 Task: Select the criteria, the date is after to "exact date".
Action: Mouse moved to (210, 80)
Screenshot: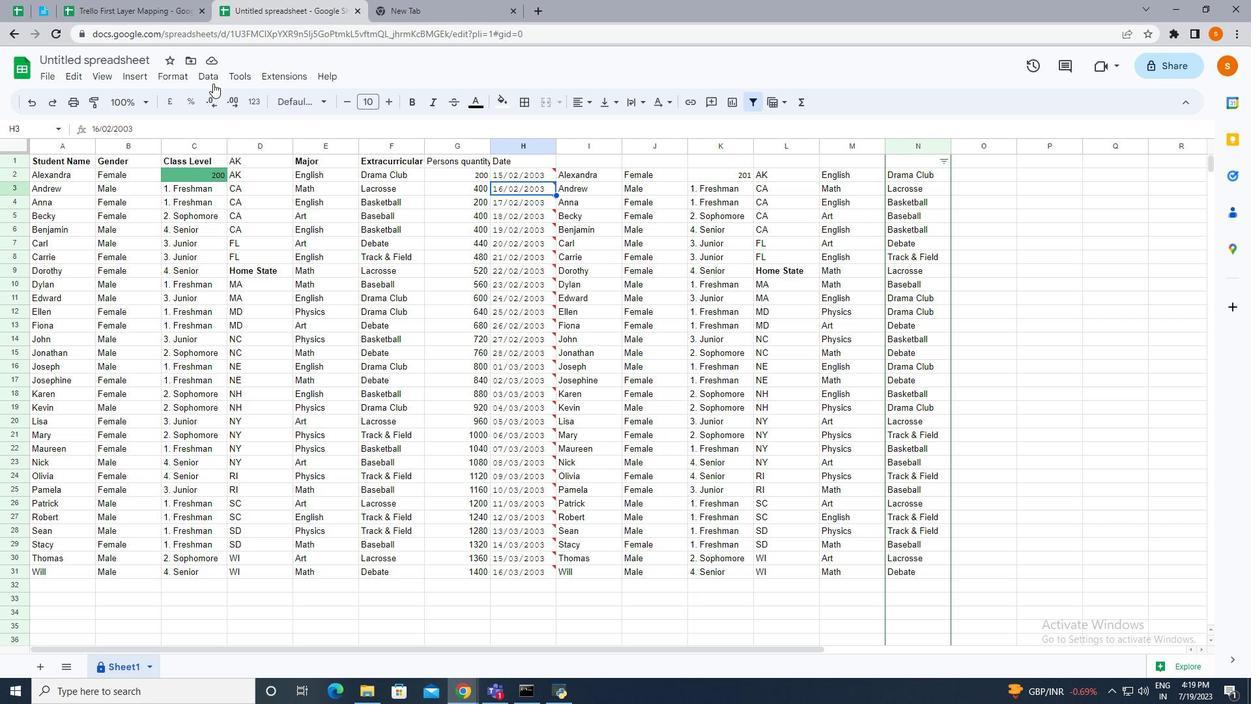
Action: Mouse pressed left at (210, 80)
Screenshot: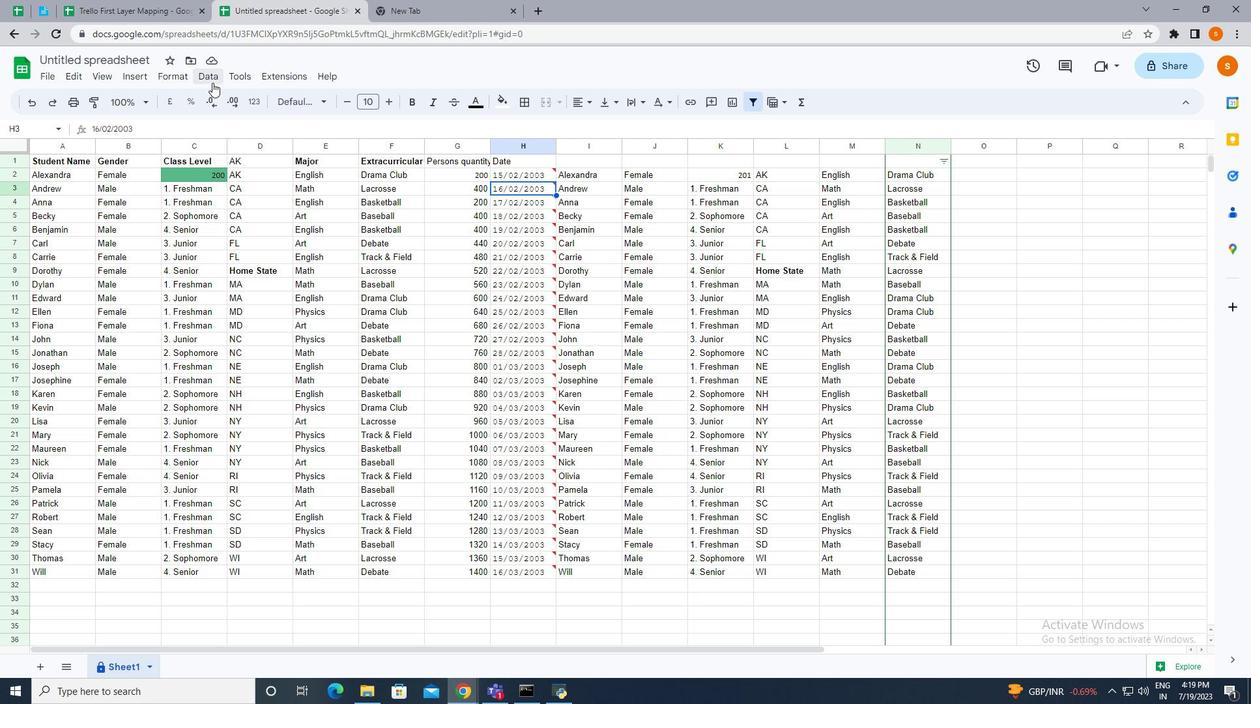 
Action: Mouse moved to (248, 334)
Screenshot: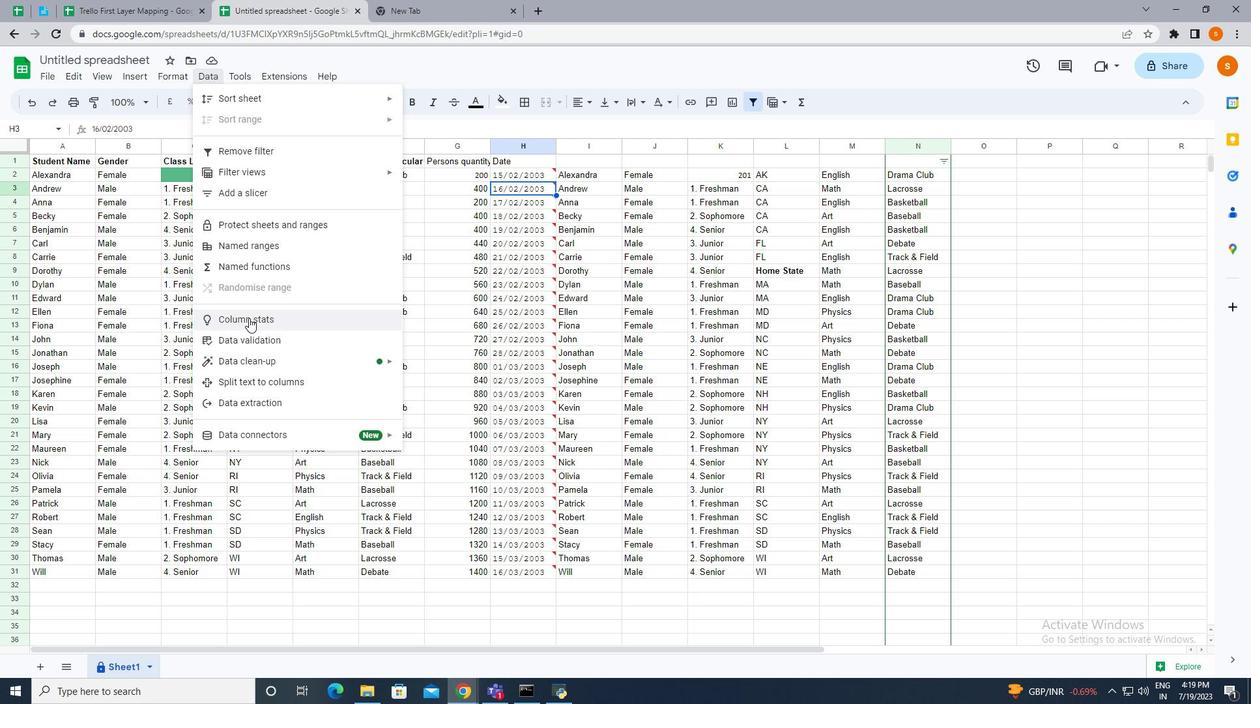 
Action: Mouse pressed left at (248, 334)
Screenshot: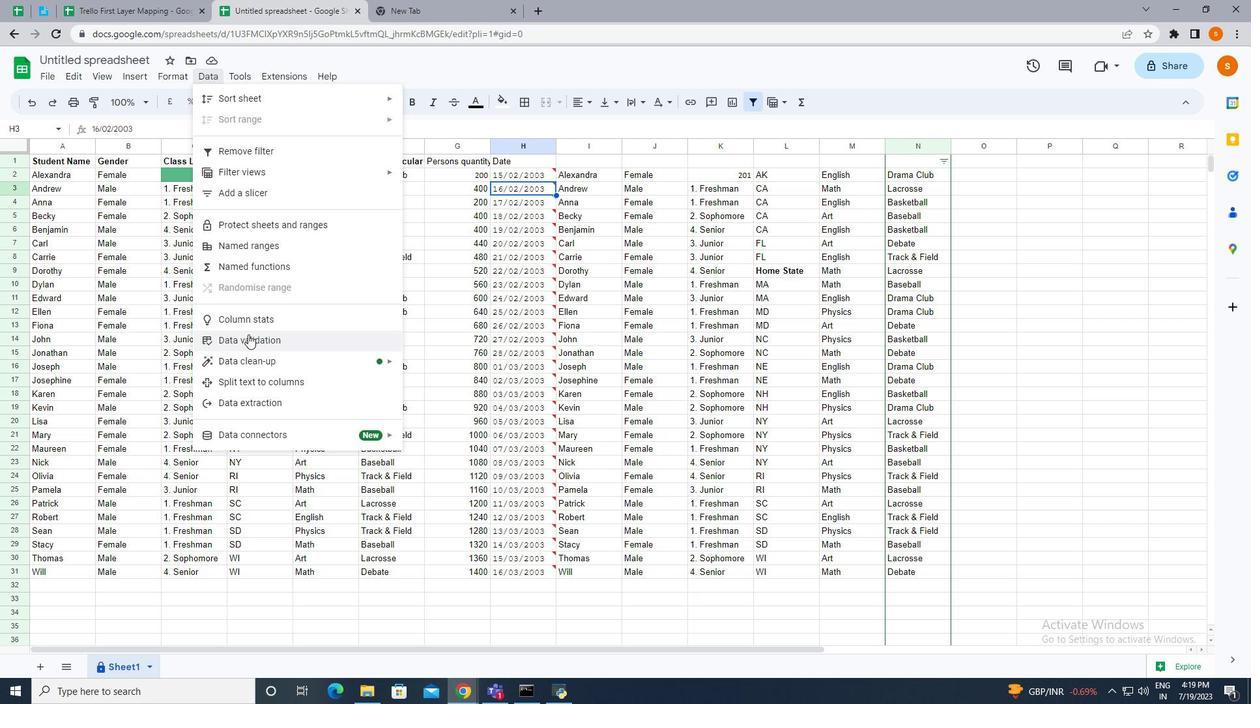 
Action: Mouse moved to (1088, 151)
Screenshot: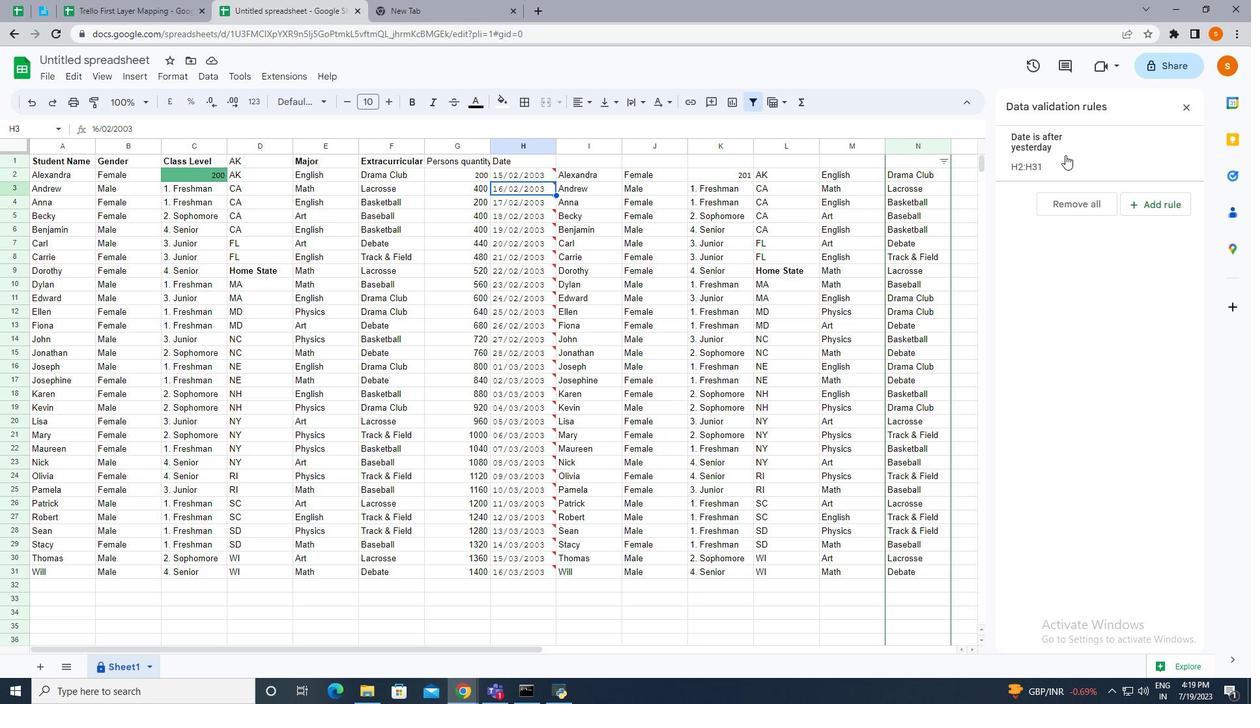 
Action: Mouse pressed left at (1088, 151)
Screenshot: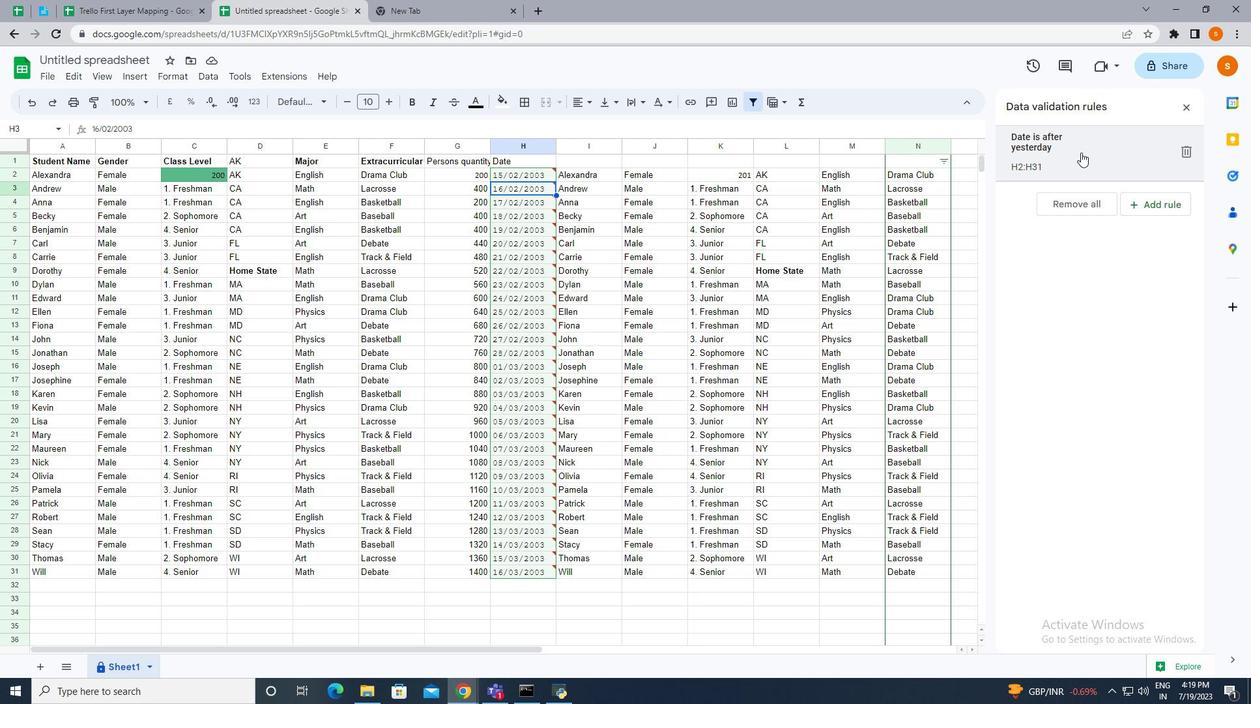 
Action: Mouse moved to (1055, 222)
Screenshot: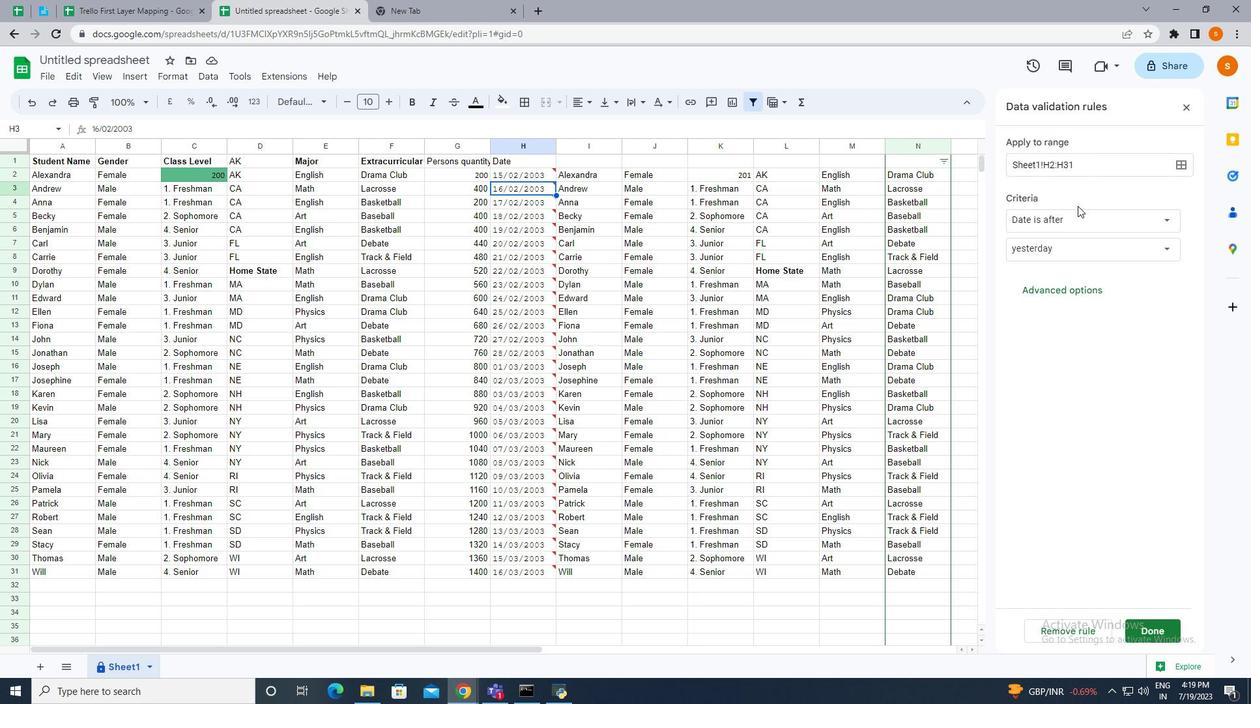 
Action: Mouse pressed left at (1055, 222)
Screenshot: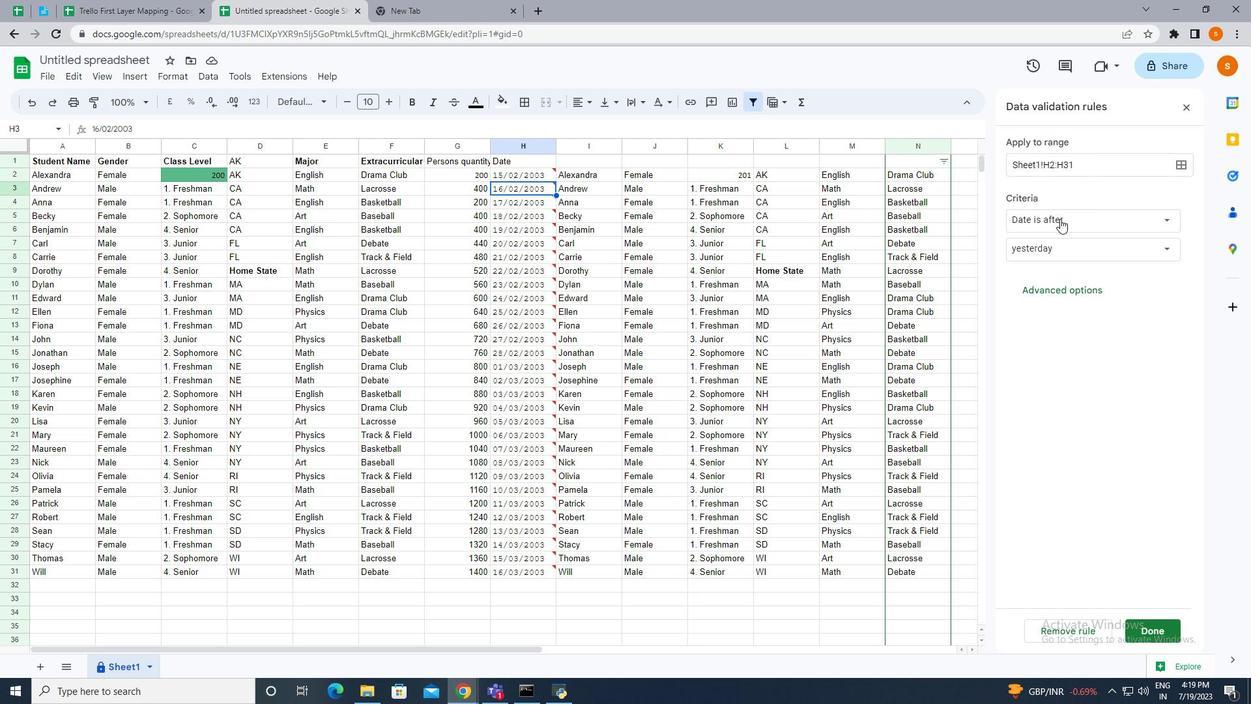 
Action: Mouse moved to (1063, 284)
Screenshot: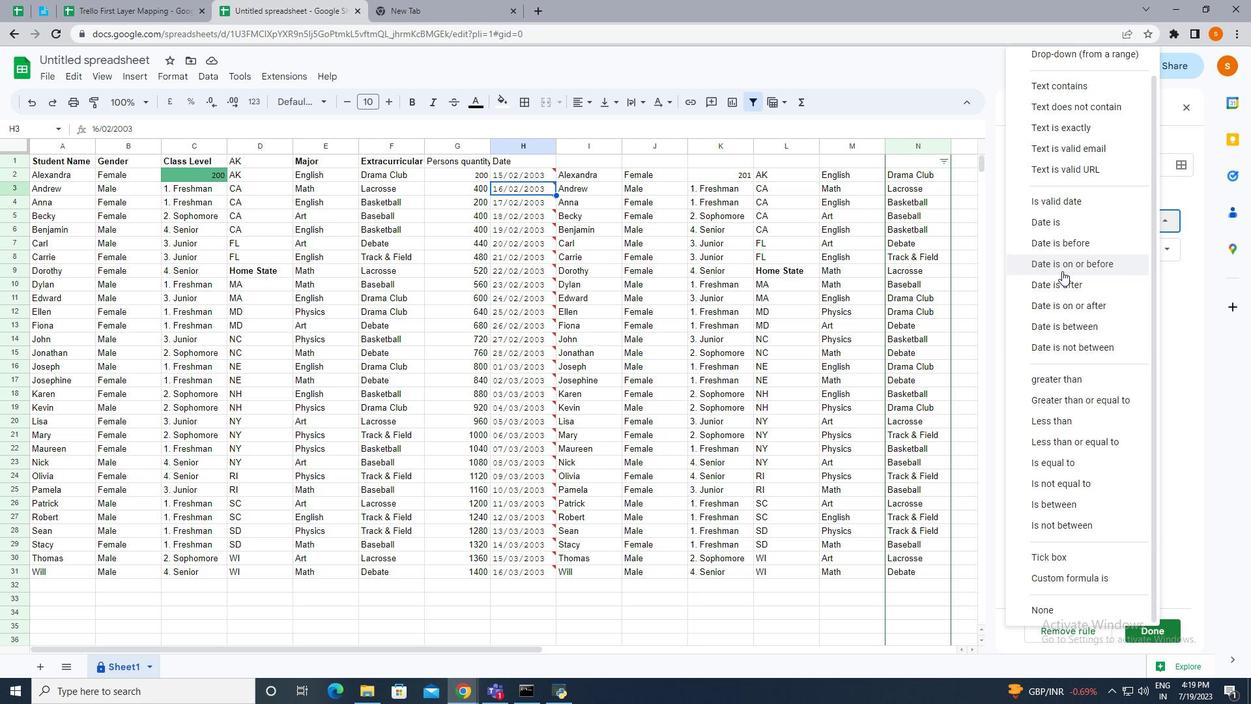 
Action: Mouse pressed left at (1063, 284)
Screenshot: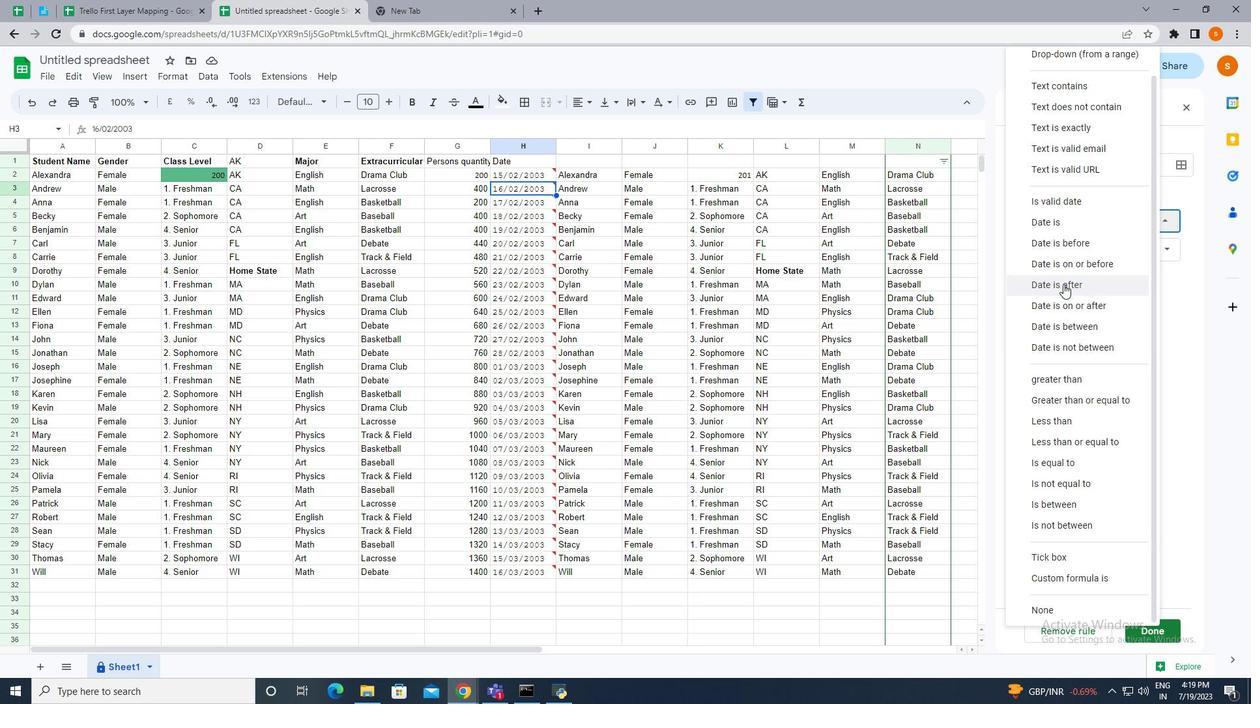 
Action: Mouse moved to (1059, 253)
Screenshot: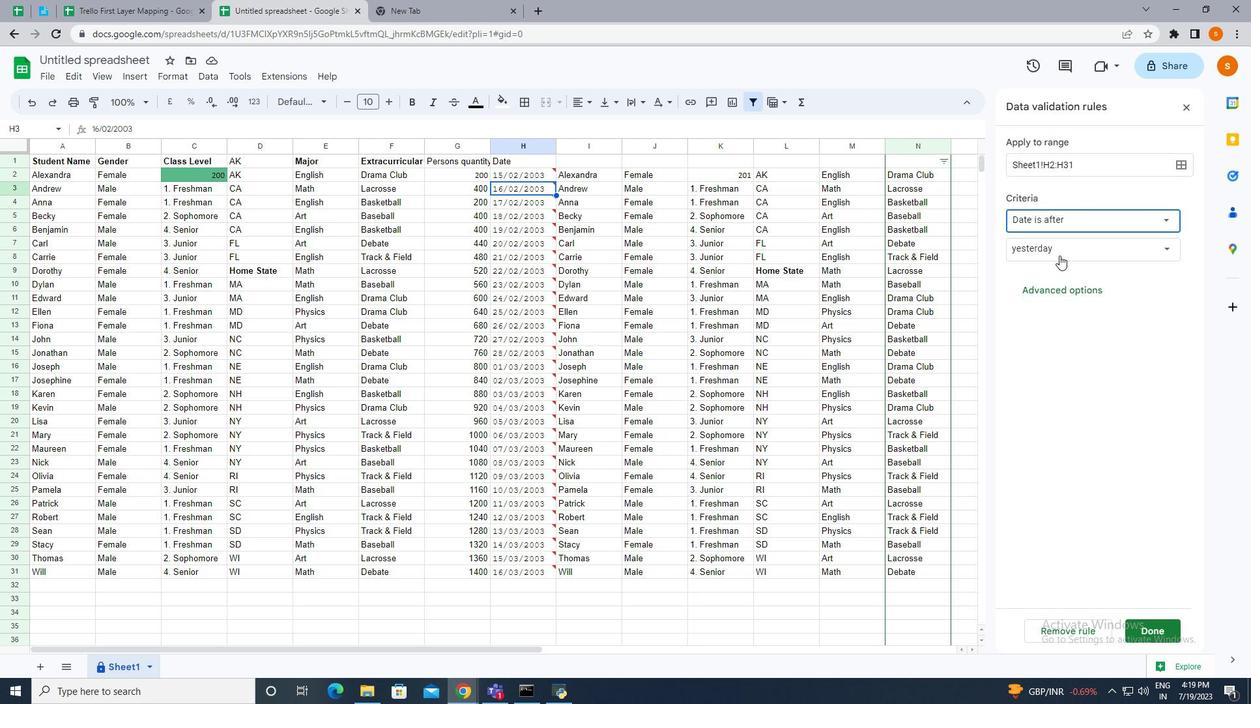 
Action: Mouse pressed left at (1059, 253)
Screenshot: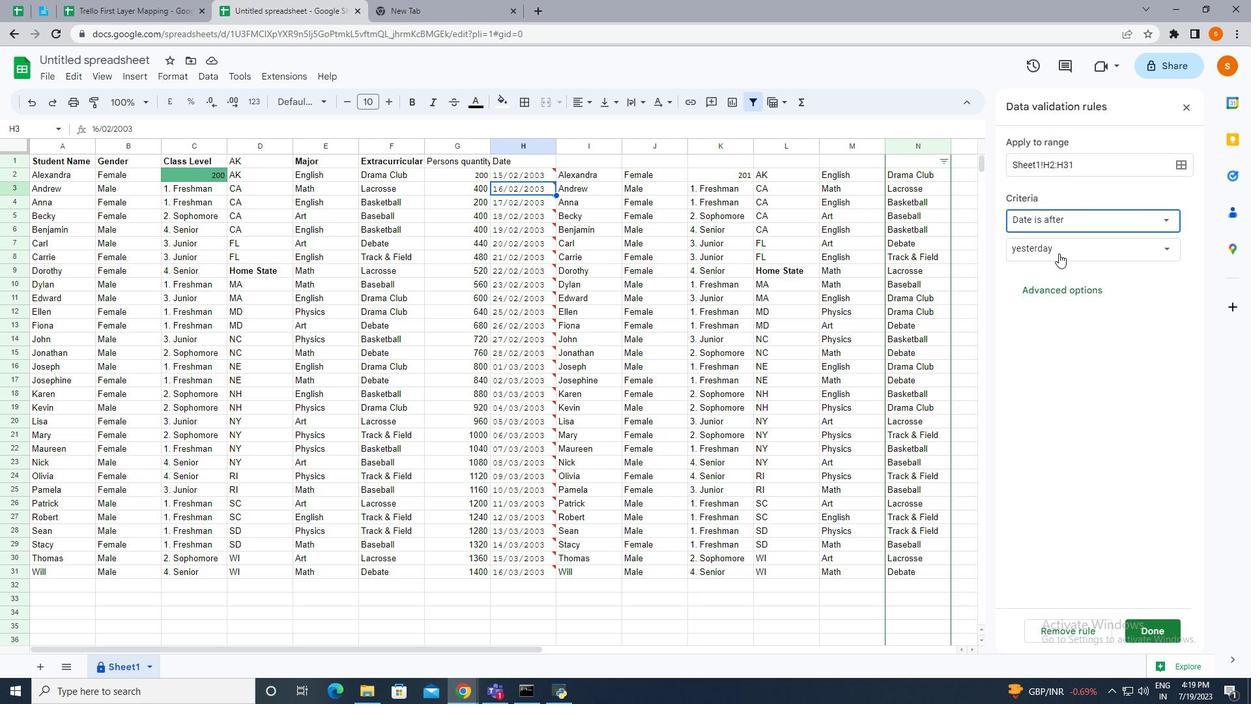 
Action: Mouse moved to (1061, 282)
Screenshot: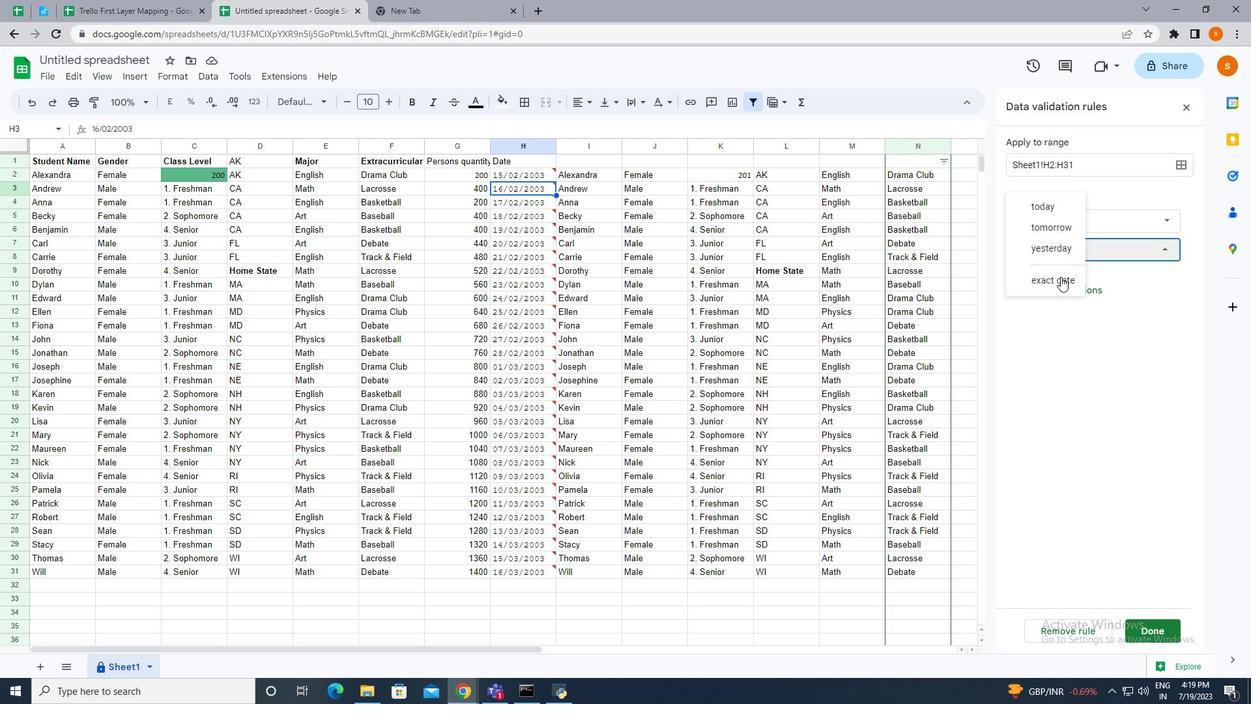 
Action: Mouse pressed left at (1061, 282)
Screenshot: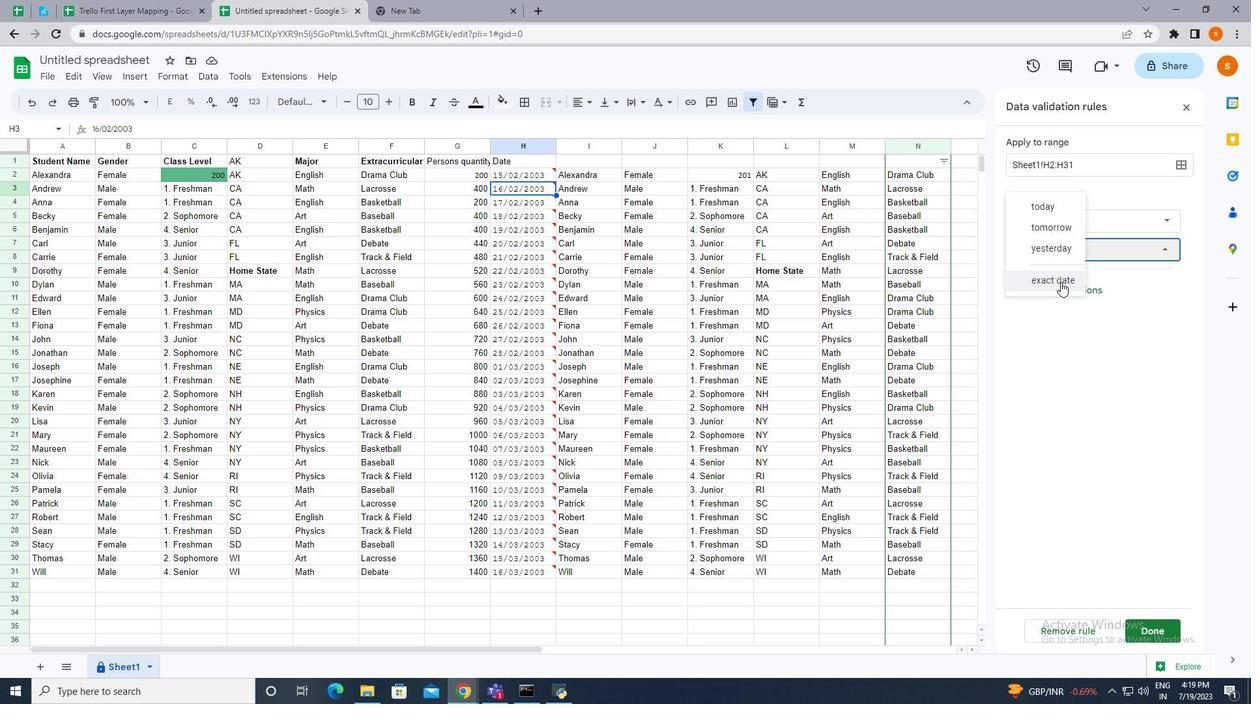 
Action: Mouse moved to (942, 391)
Screenshot: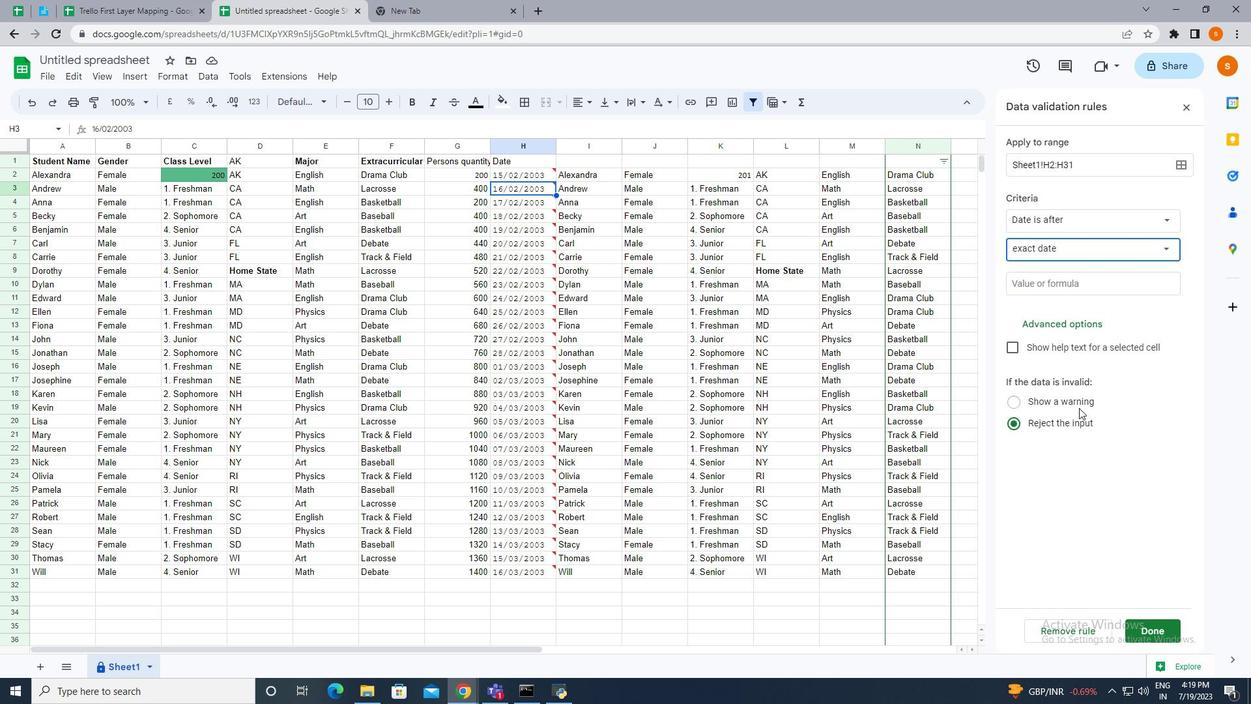 
